 Task: Create an event for the department's knowledge-sharing session, encouraging team members to share insights, best practices, and recent learnings to foster a culture of continuous improvement on October 7th at 2 PM.
Action: Mouse moved to (62, 95)
Screenshot: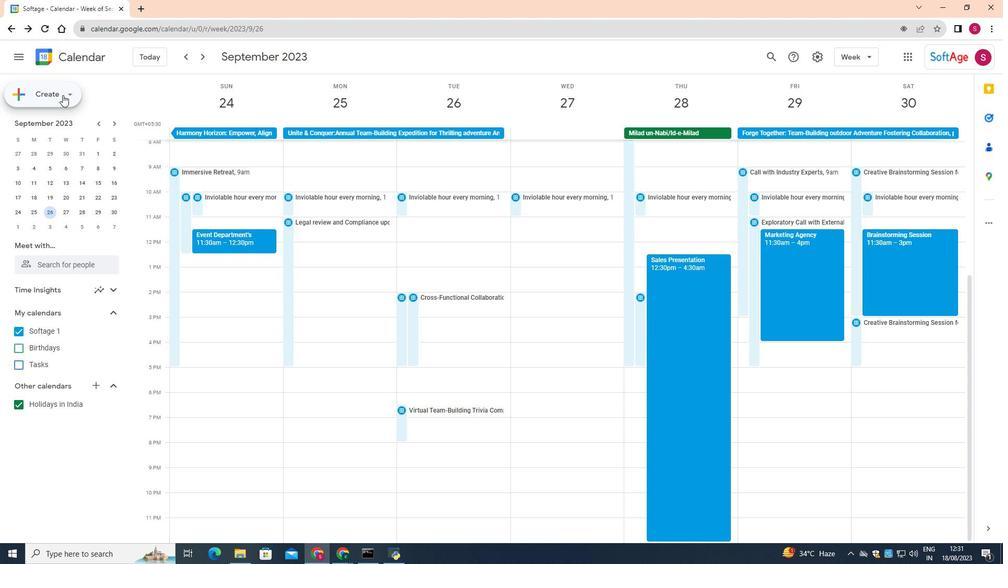 
Action: Mouse pressed left at (62, 95)
Screenshot: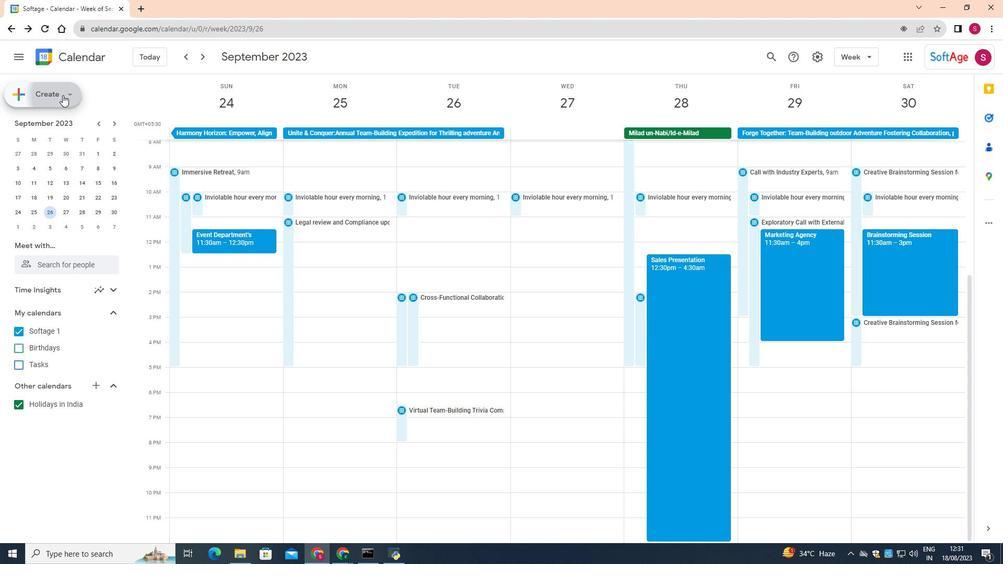 
Action: Mouse moved to (42, 123)
Screenshot: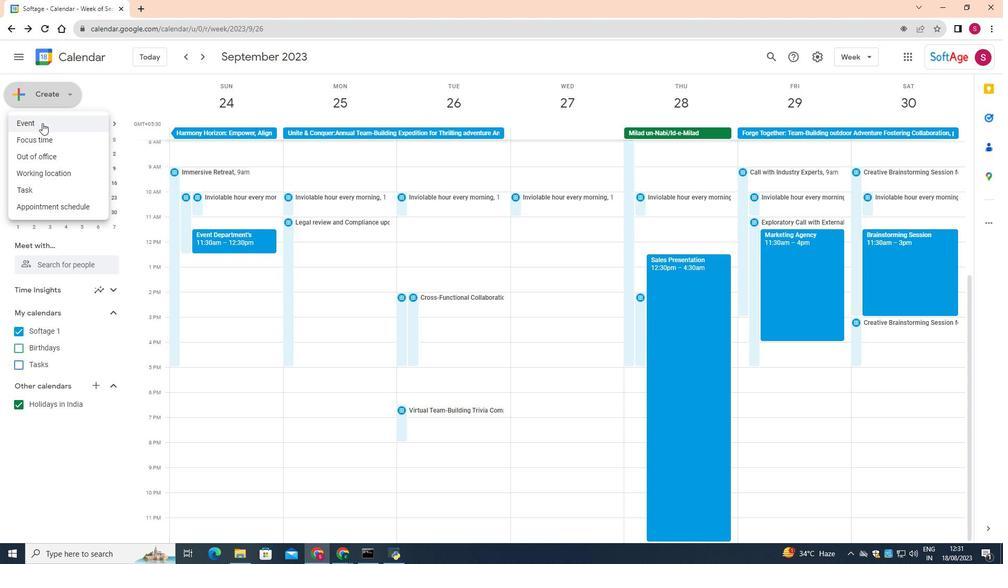 
Action: Mouse pressed left at (42, 123)
Screenshot: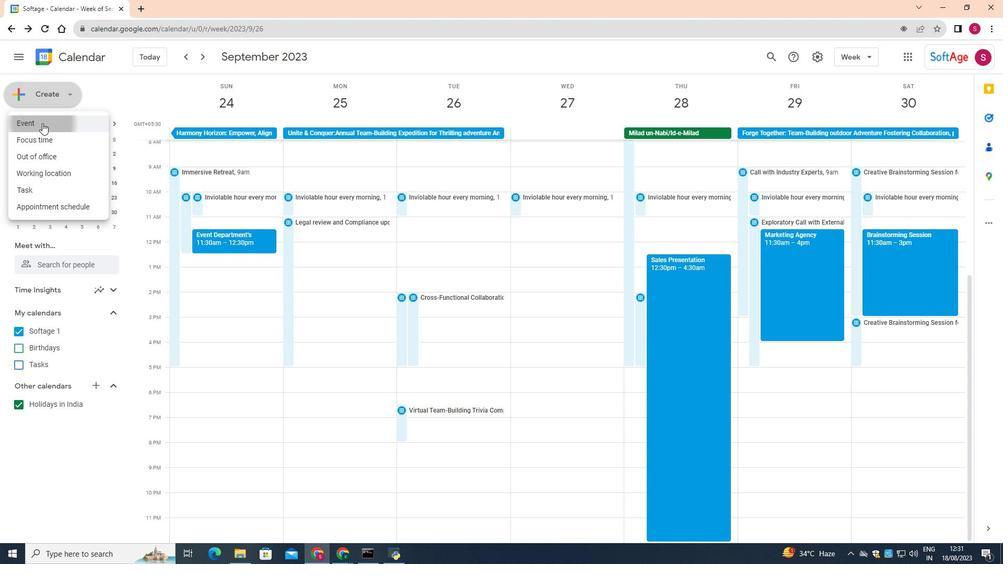 
Action: Mouse moved to (112, 190)
Screenshot: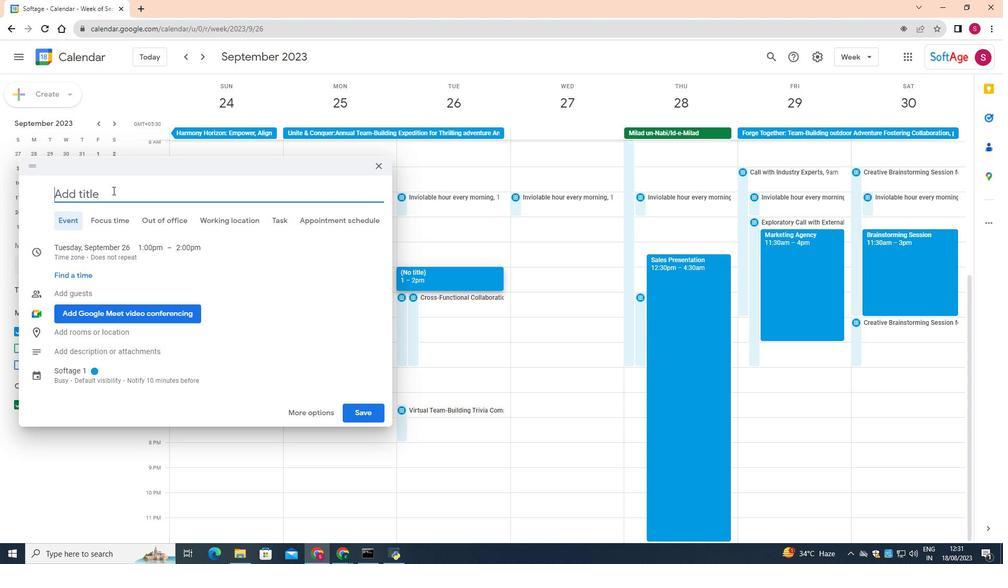 
Action: Mouse pressed left at (112, 190)
Screenshot: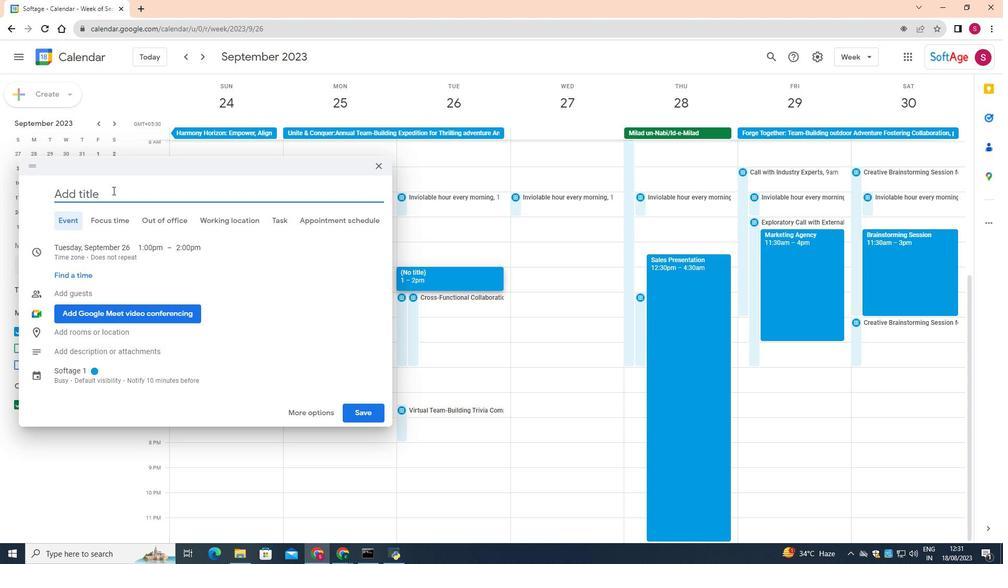 
Action: Mouse moved to (112, 187)
Screenshot: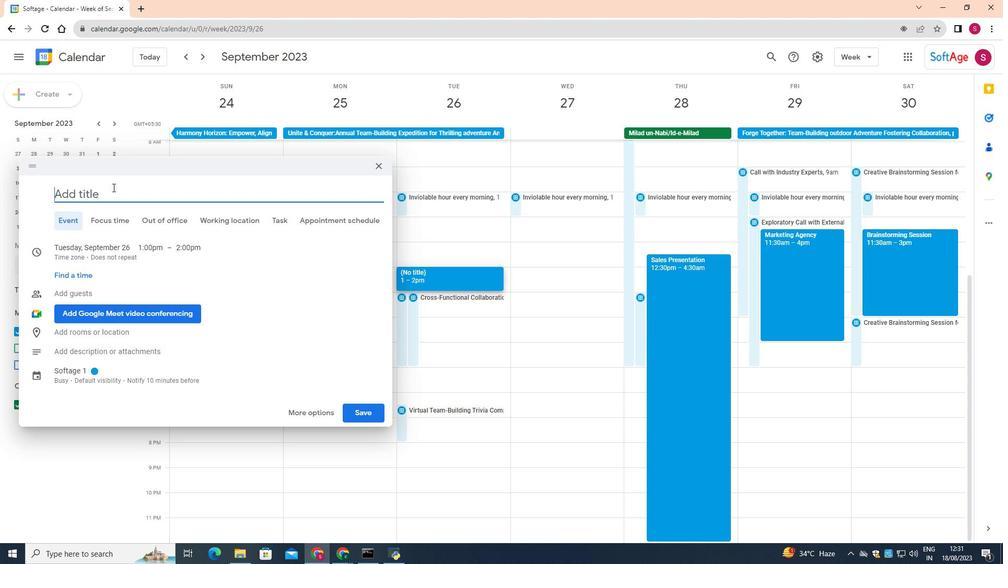 
Action: Key pressed <Key.shift>Department<Key.space><Key.shift>Knowledge-<Key.shift>Sharing<Key.space><Key.shift>Session<Key.shift_r>:<Key.space><Key.shift>Cultivating<Key.space><Key.shift>Continous<Key.space><Key.shift>Improvement
Screenshot: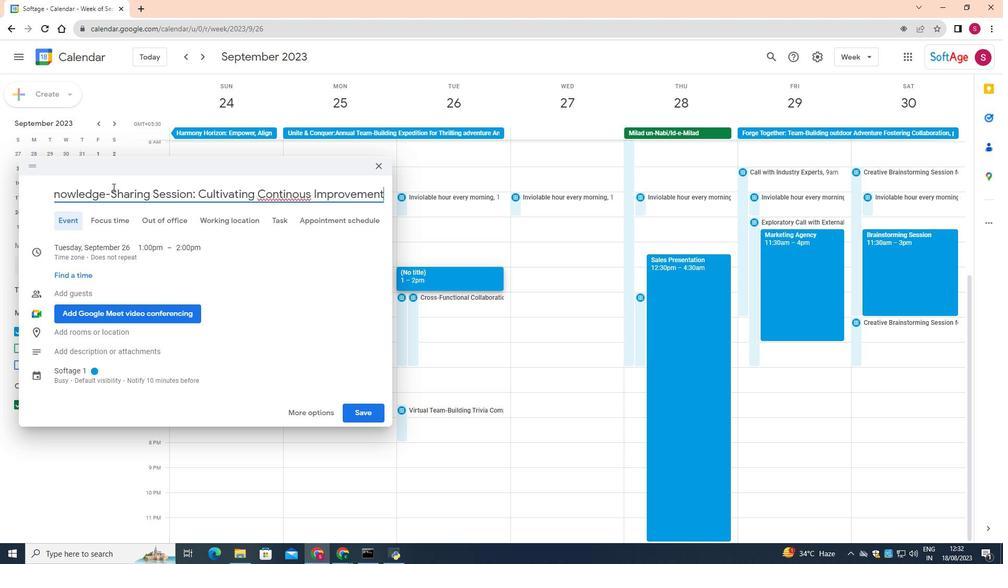 
Action: Mouse moved to (119, 247)
Screenshot: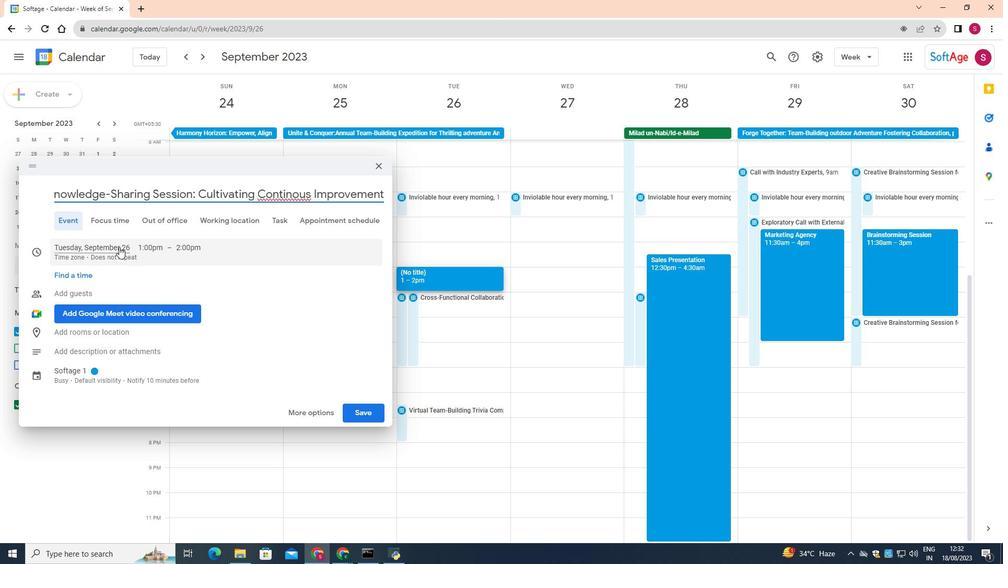 
Action: Mouse pressed left at (119, 247)
Screenshot: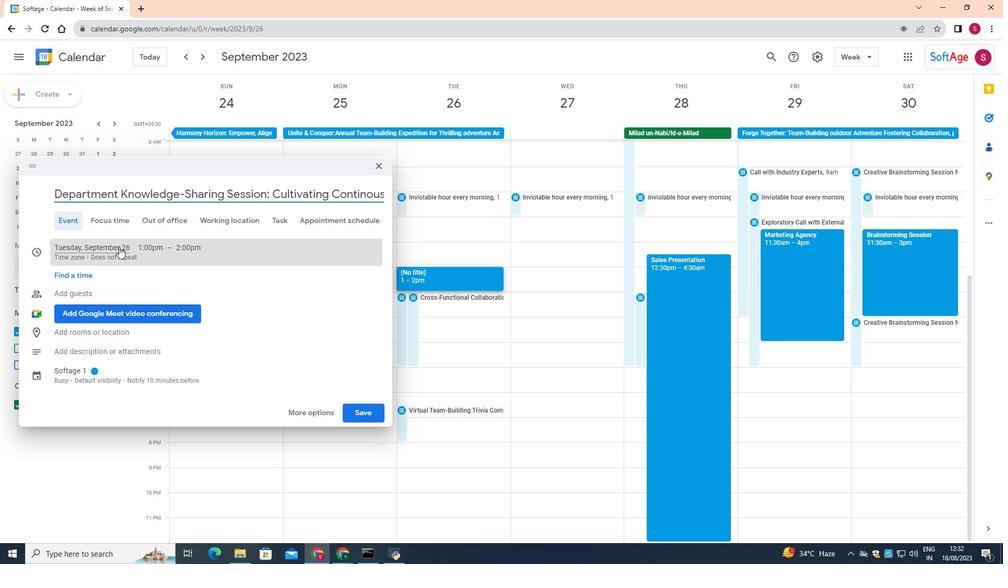 
Action: Mouse moved to (181, 270)
Screenshot: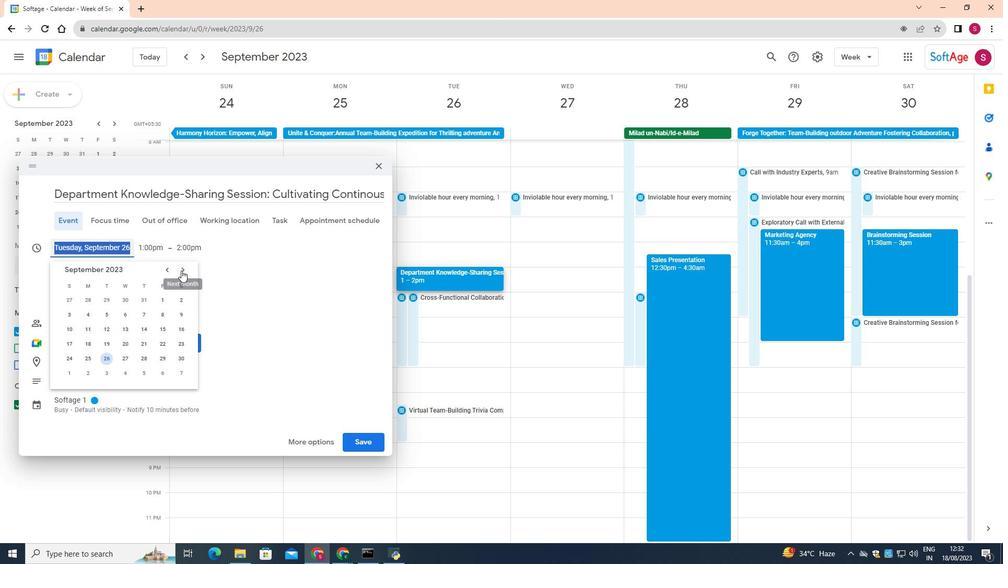 
Action: Mouse pressed left at (181, 270)
Screenshot: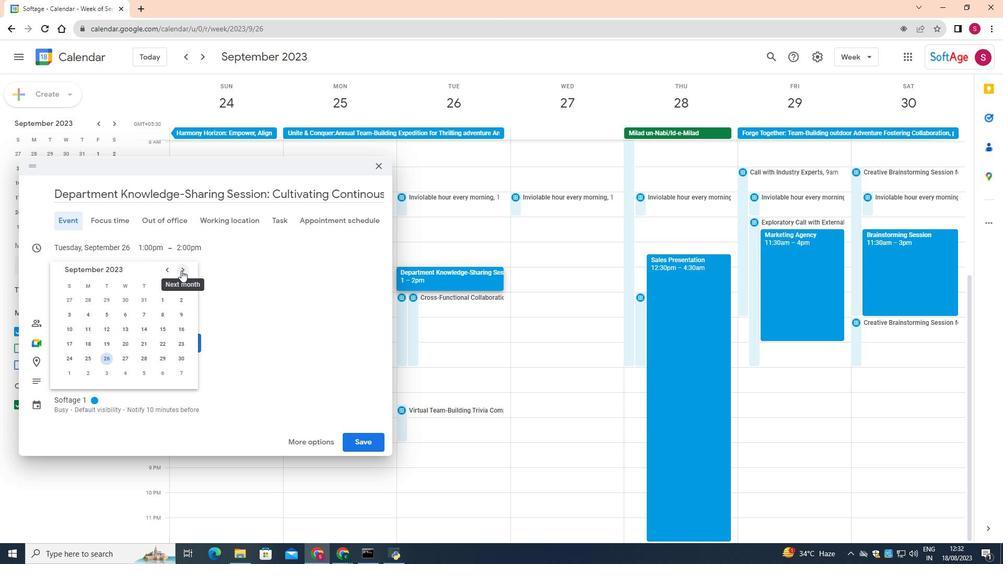 
Action: Mouse moved to (178, 300)
Screenshot: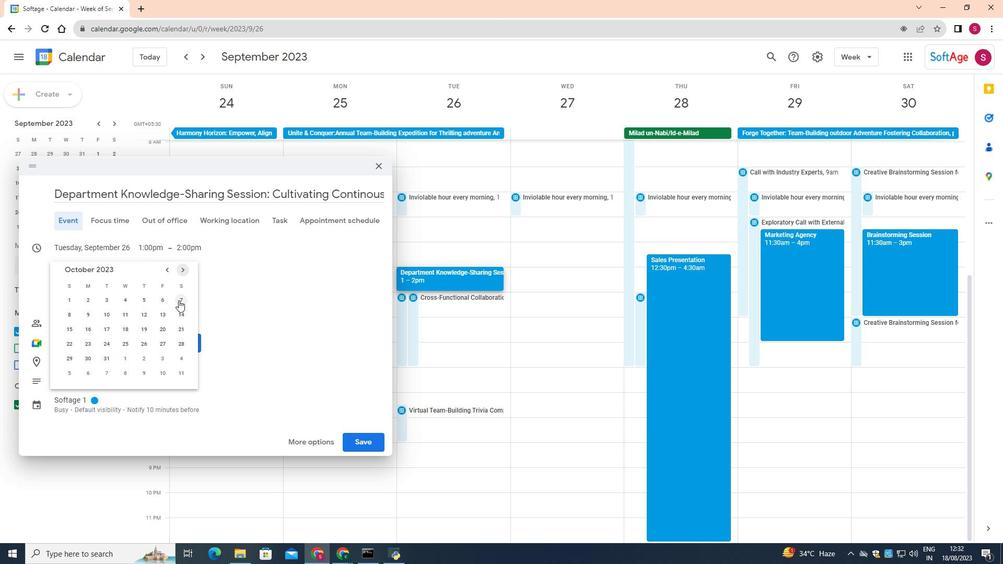 
Action: Mouse pressed left at (178, 300)
Screenshot: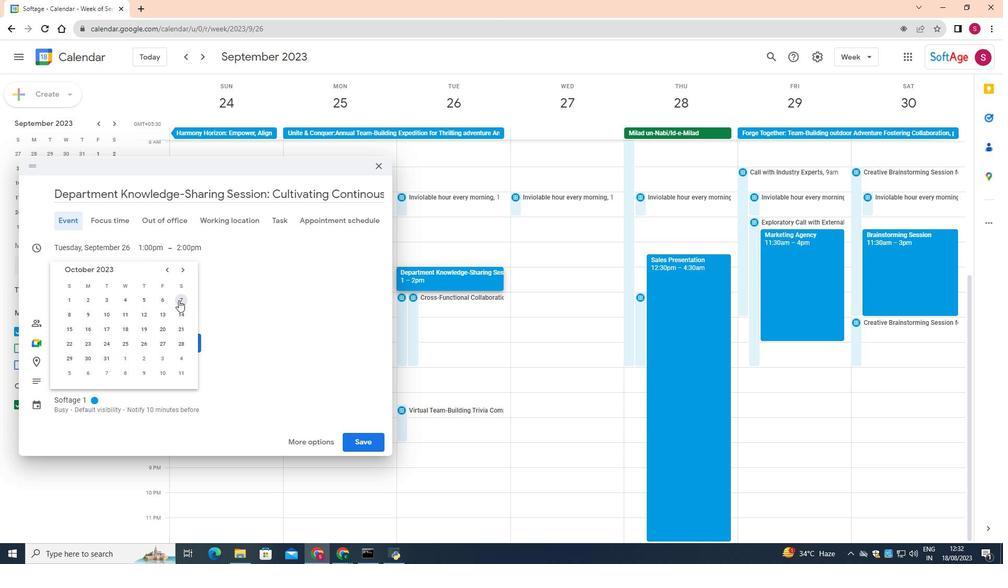 
Action: Mouse moved to (606, 248)
Screenshot: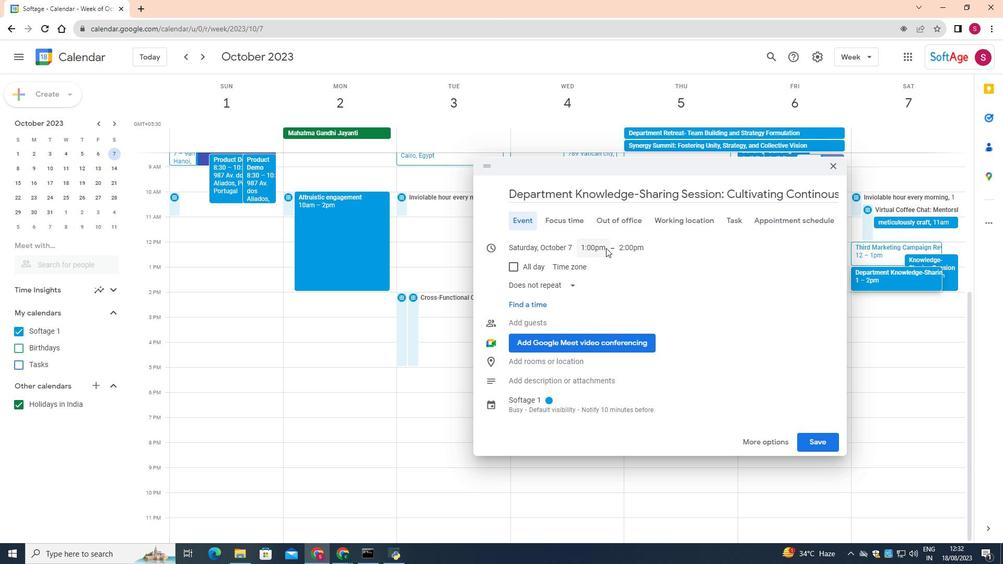
Action: Mouse pressed left at (606, 248)
Screenshot: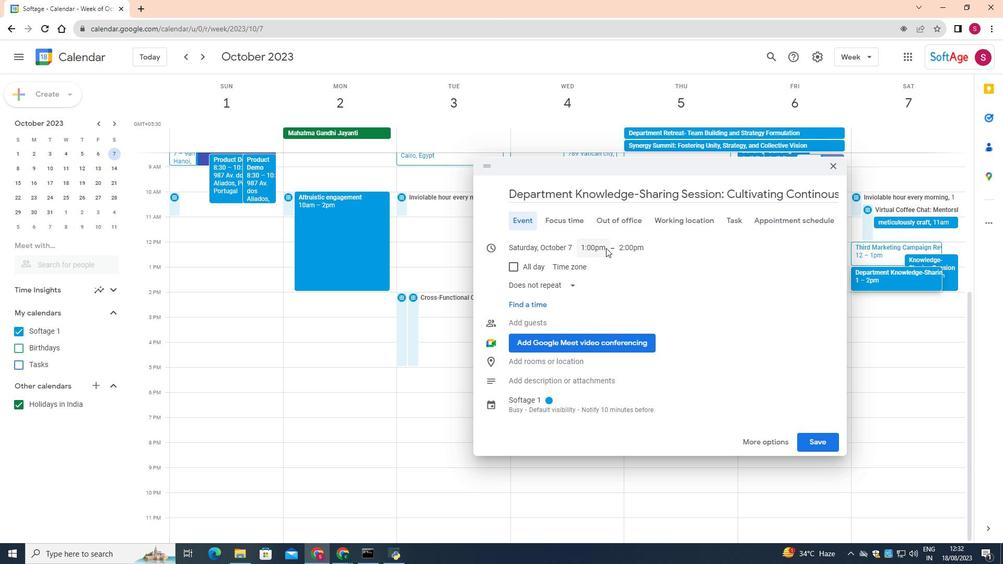 
Action: Mouse moved to (597, 328)
Screenshot: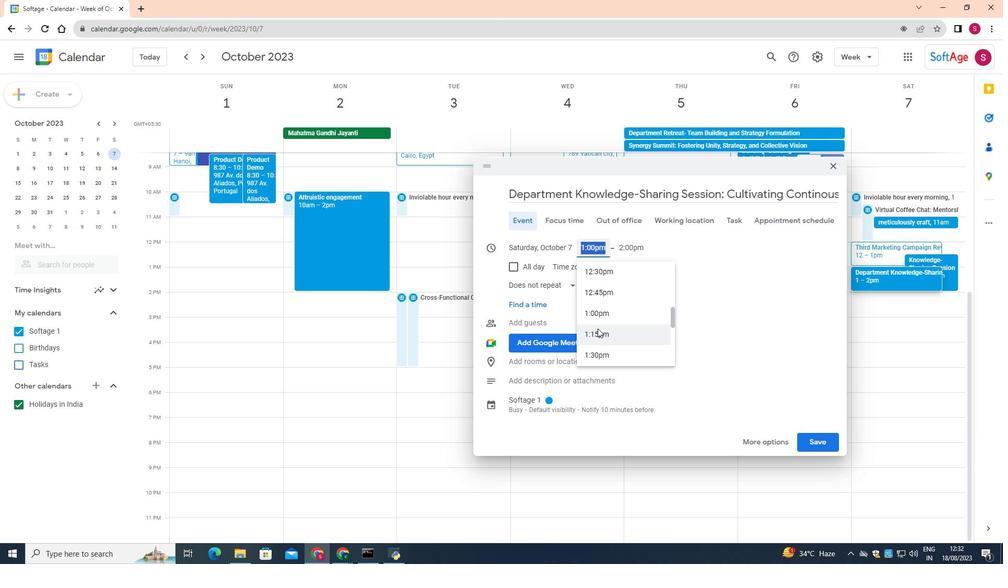 
Action: Mouse scrolled (597, 328) with delta (0, 0)
Screenshot: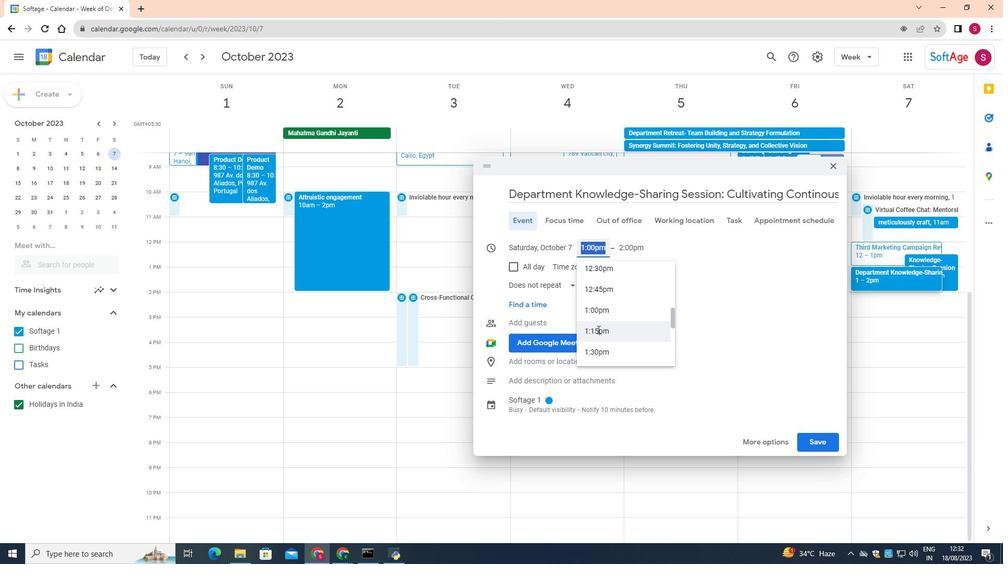 
Action: Mouse moved to (597, 329)
Screenshot: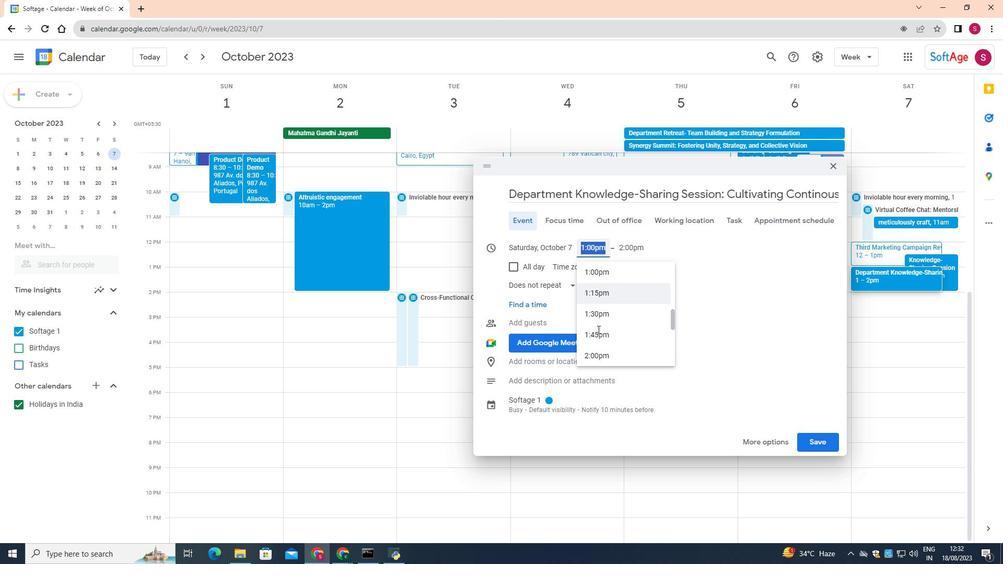 
Action: Mouse scrolled (597, 329) with delta (0, 0)
Screenshot: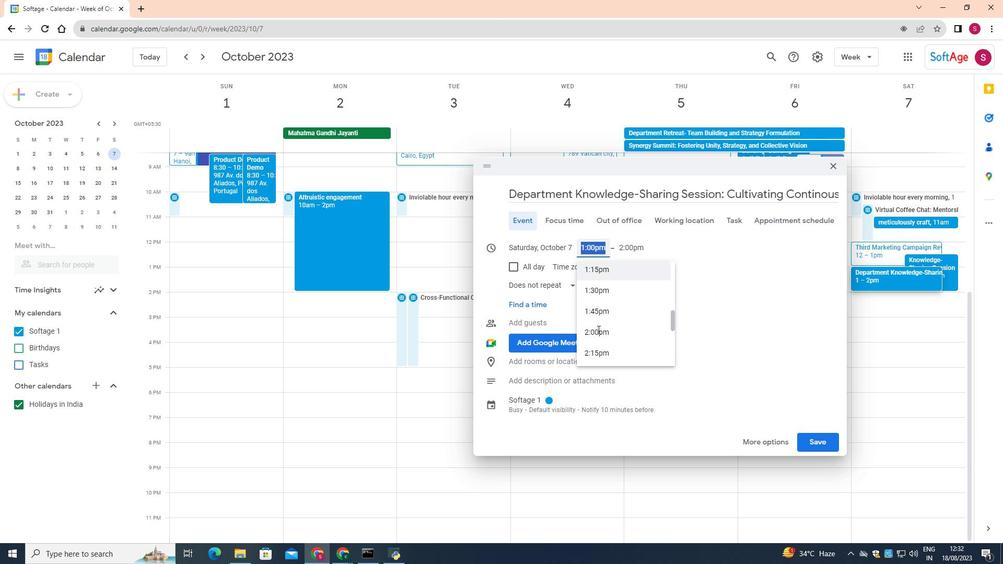 
Action: Mouse moved to (605, 294)
Screenshot: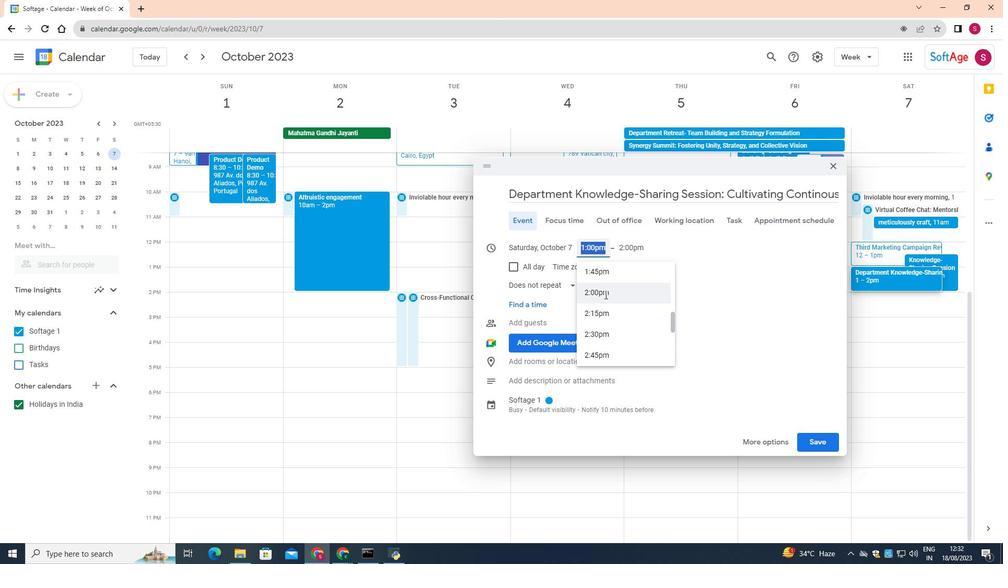 
Action: Mouse pressed left at (605, 294)
Screenshot: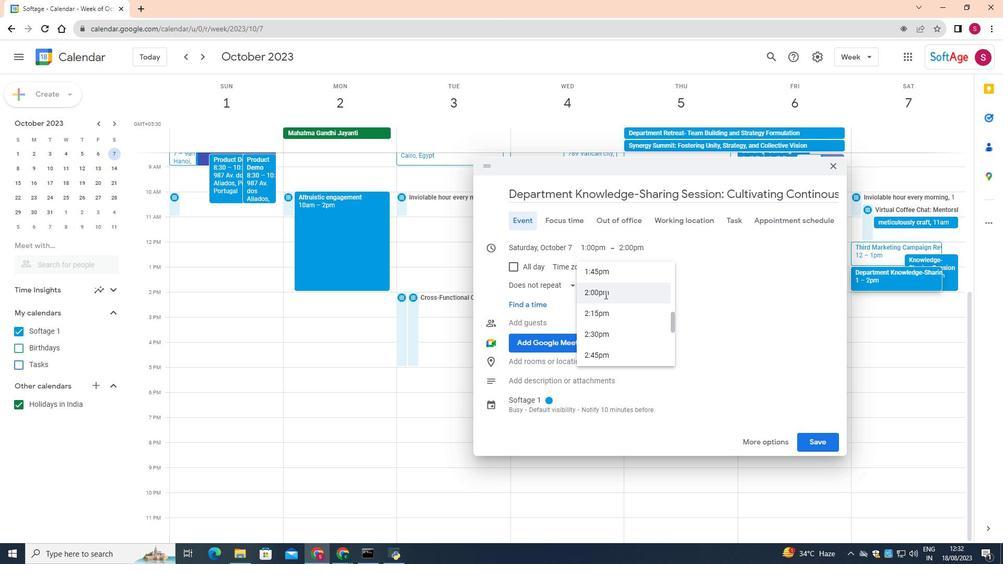 
Action: Mouse moved to (765, 445)
Screenshot: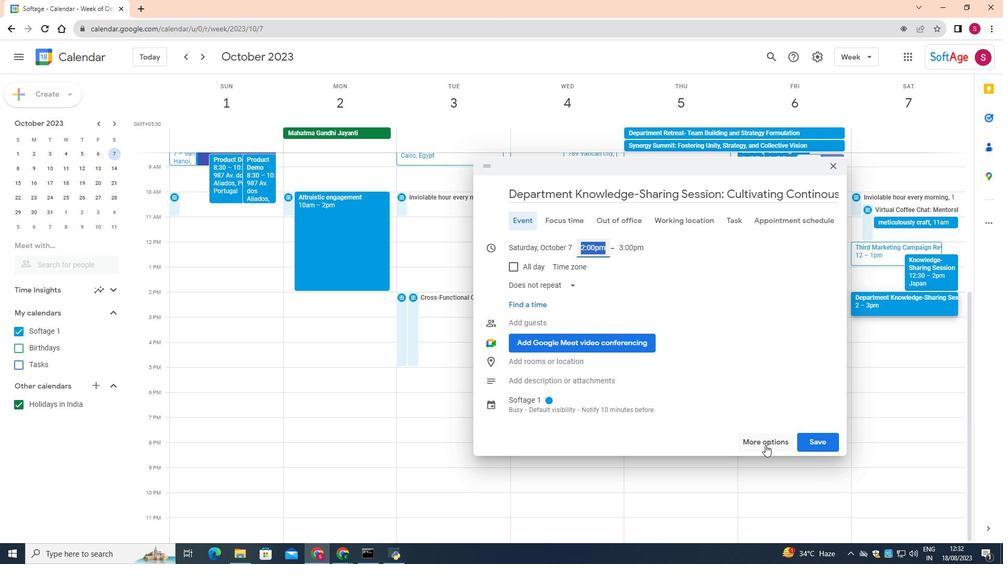 
Action: Mouse pressed left at (765, 445)
Screenshot: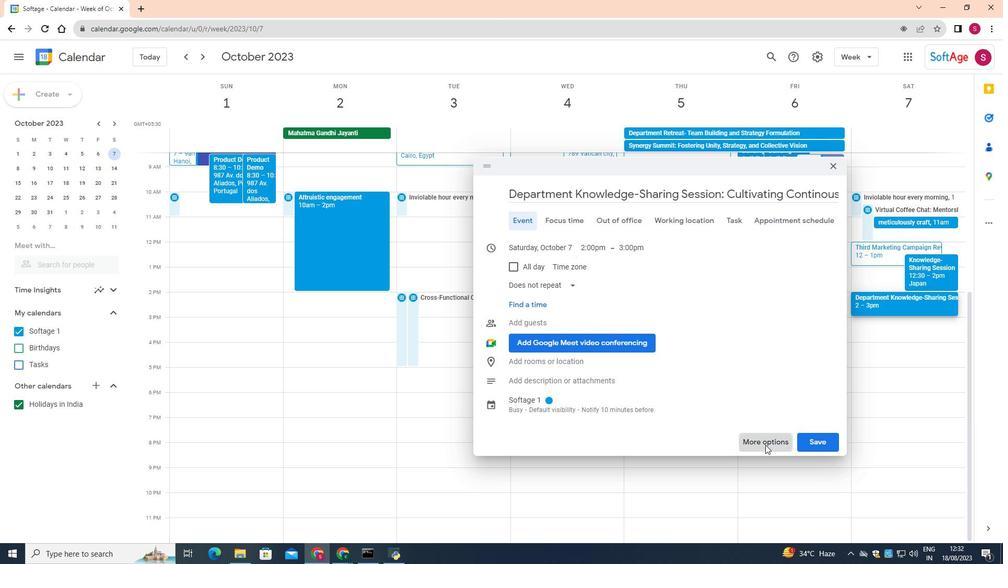 
Action: Mouse moved to (202, 366)
Screenshot: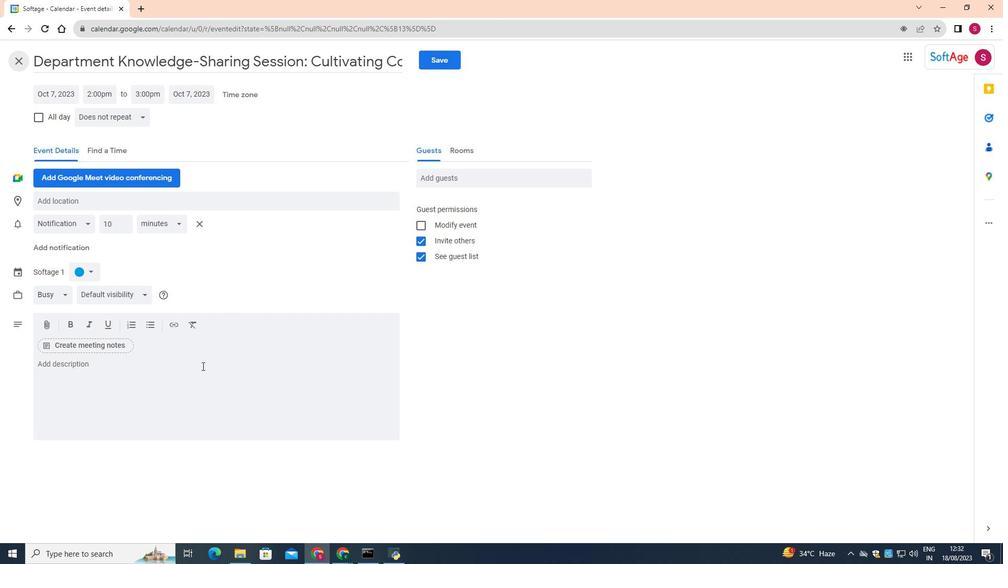 
Action: Mouse pressed left at (202, 366)
Screenshot: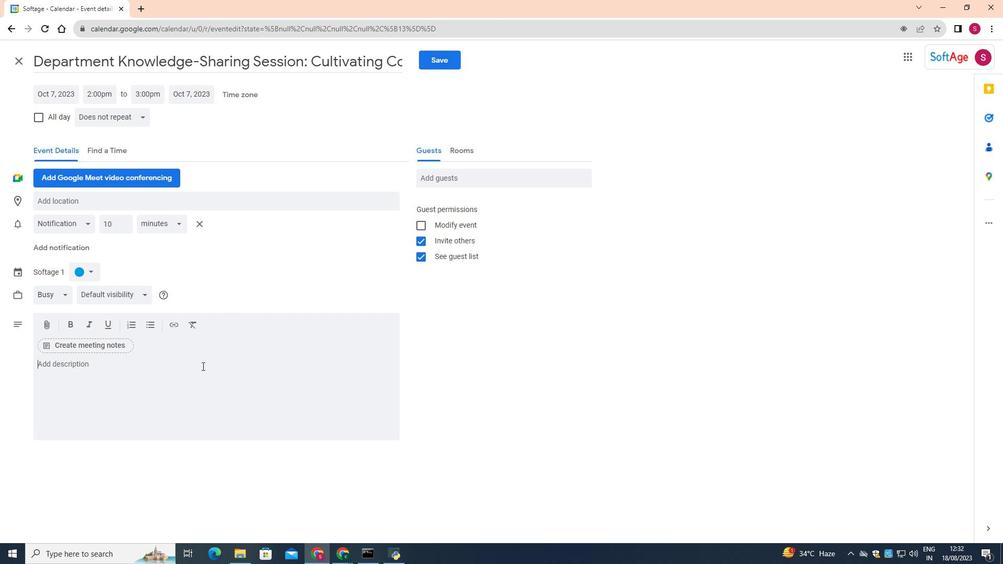 
Action: Mouse moved to (200, 367)
Screenshot: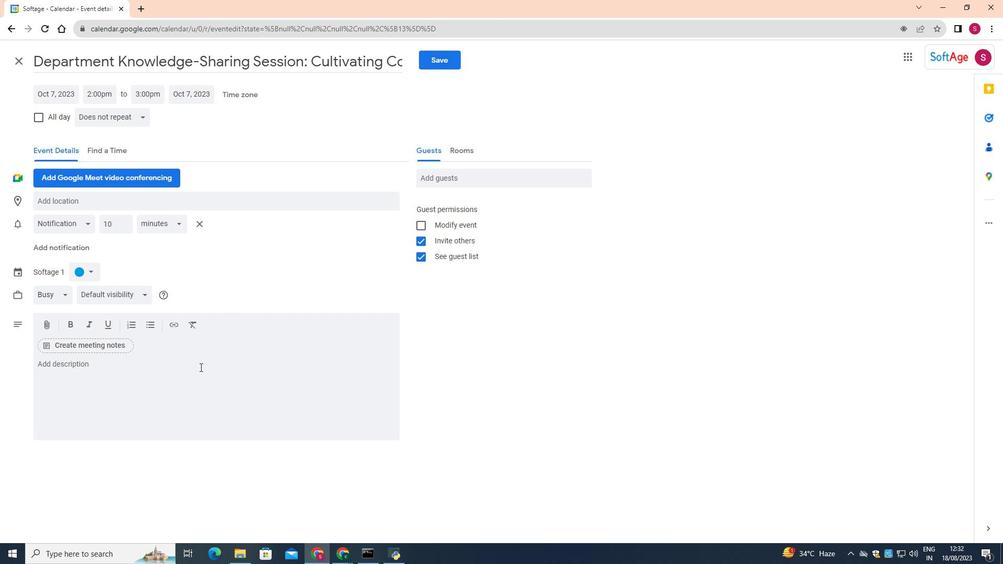 
Action: Key pressed <Key.shift>The<Key.space>journey<Key.space>to<Key.space>excellence<Key.space>is<Key.space>paved<Key.space>with<Key.space>the<Key.space>bricks<Key.space>of<Key.space>shared<Key.space>knowledge<Key.space>and<Key.space>collaborative<Key.space>learning.<Key.space><Key.shift>Embrace<Key.space>the<Key.space>spirit<Key.space>of<Key.space>growth<Key.space>and<Key.space>innovation<Key.space>as<Key.space>we<Key.space>invite<Key.space>you<Key.space>to<Key.space>our<Key.space><Key.shift>Department<Key.space><Key.shift>Knowledge-<Key.shift>Sharing<Key.space><Key.shift>Session,<Key.space>where<Key.space>insights,<Key.space>best<Key.space>practices,<Key.space>and<Key.space>recent<Key.space>learnings<Key.space>will<Key.space>flow<Key.space>freely.
Screenshot: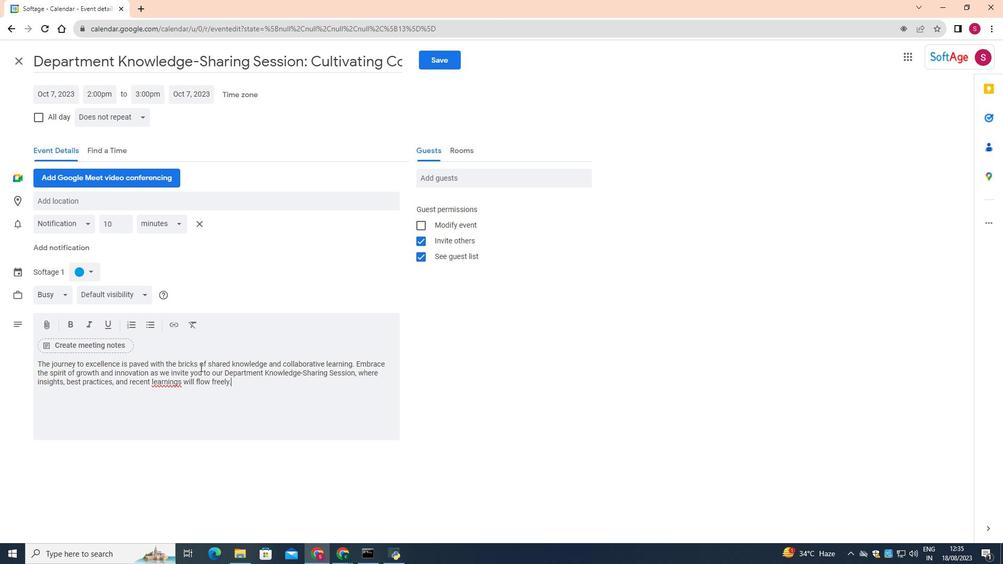 
Action: Mouse moved to (431, 61)
Screenshot: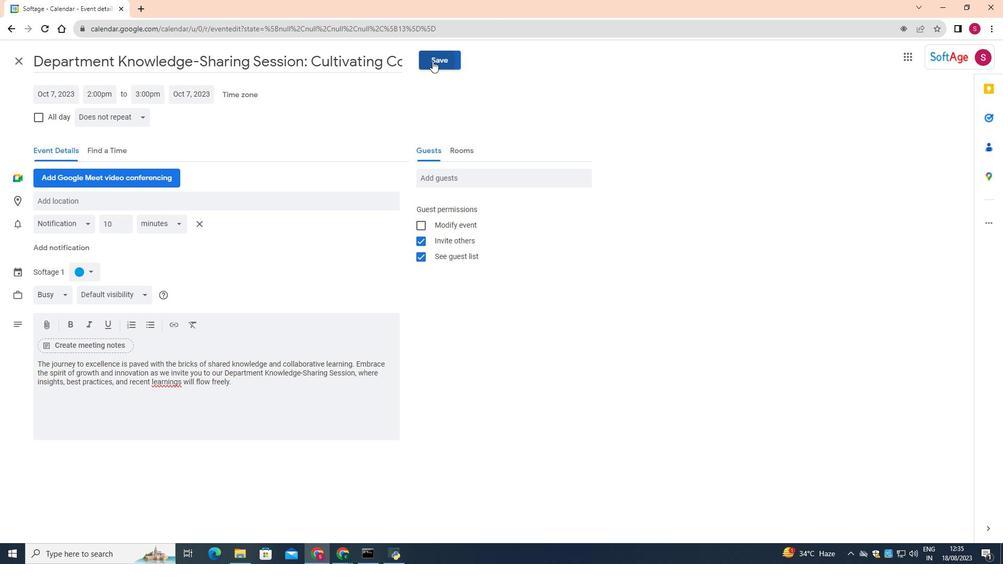 
Action: Mouse pressed left at (431, 61)
Screenshot: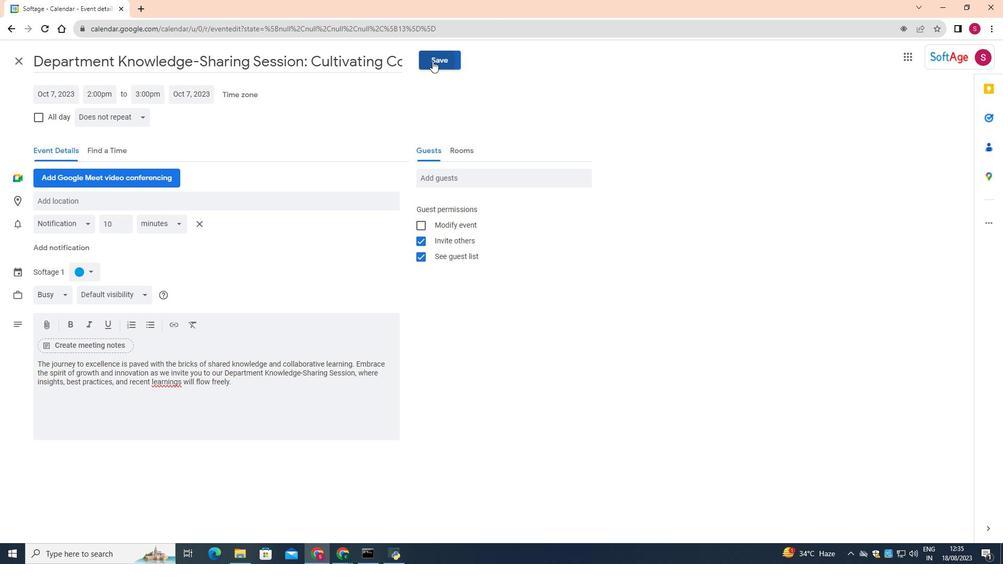 
Action: Mouse moved to (433, 61)
Screenshot: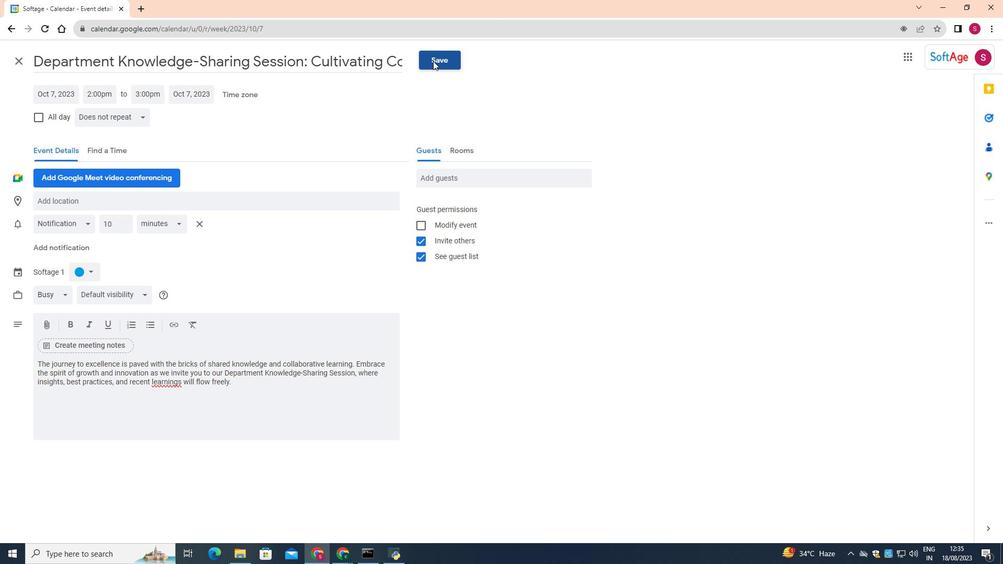 
